 Task: Copy the link of Cabin in Rockbridge, Ohio, United States to share the place.
Action: Mouse moved to (574, 160)
Screenshot: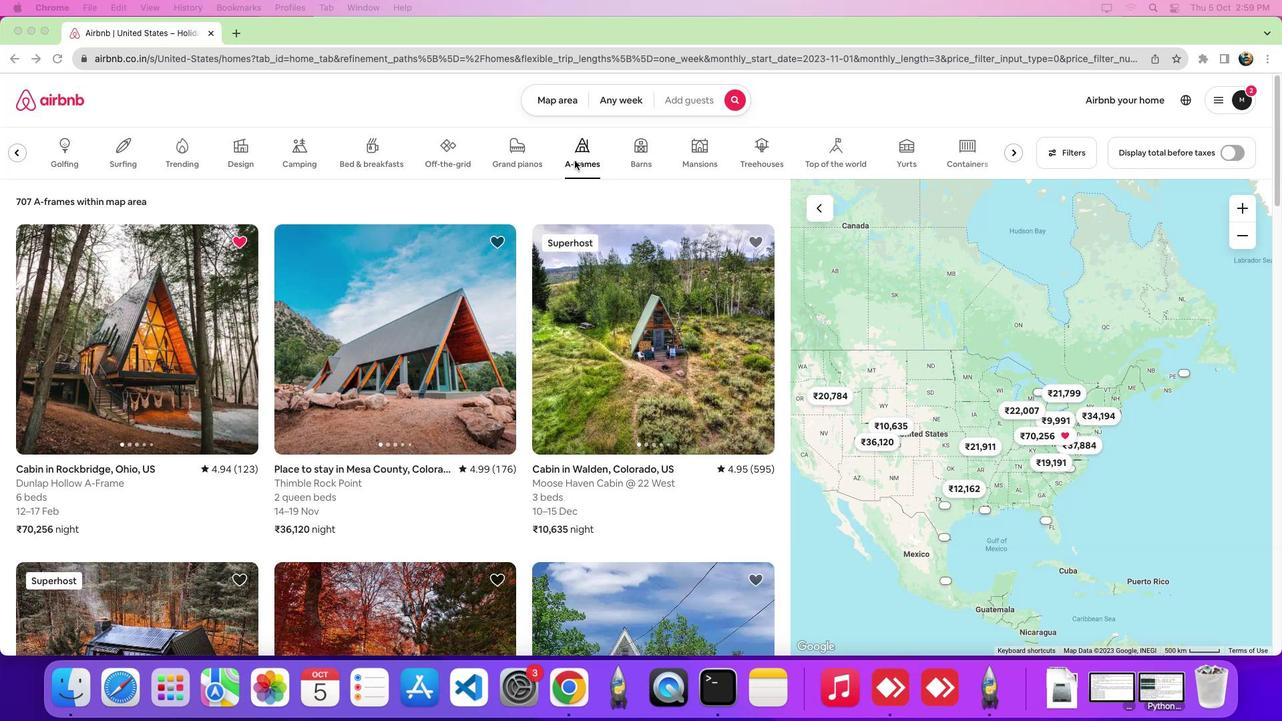
Action: Mouse pressed left at (574, 160)
Screenshot: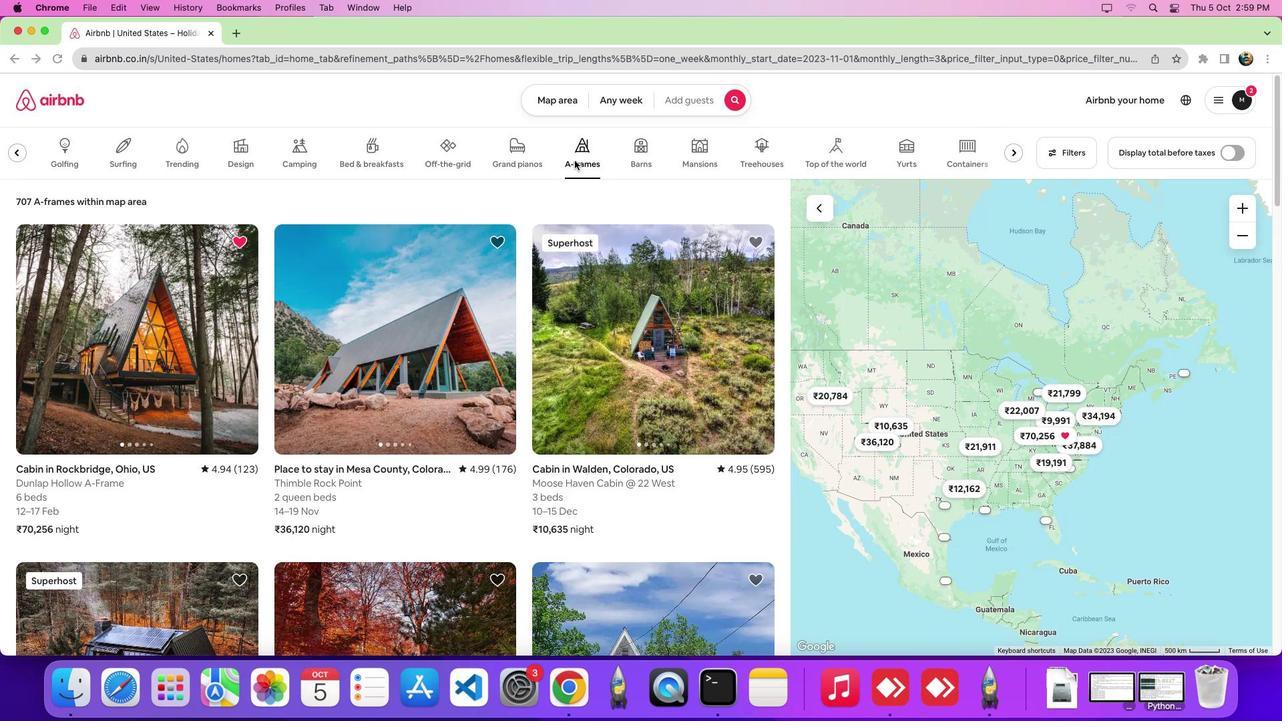 
Action: Mouse moved to (157, 333)
Screenshot: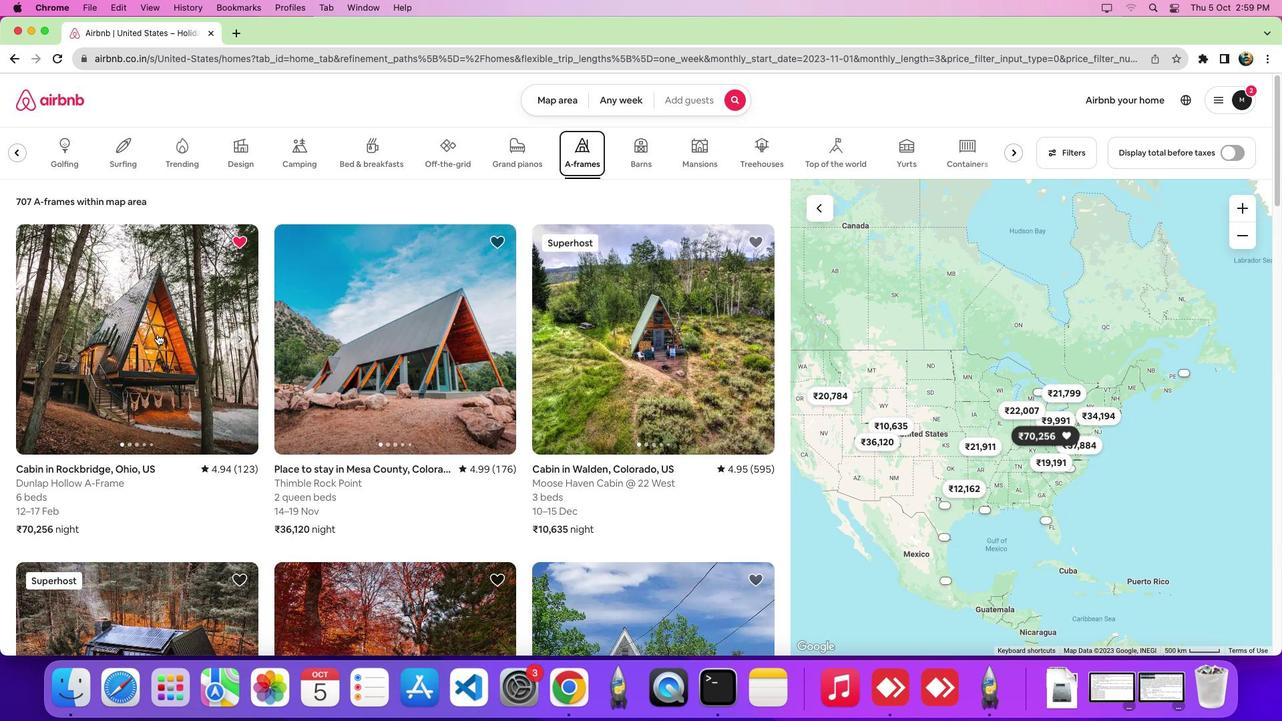 
Action: Mouse pressed left at (157, 333)
Screenshot: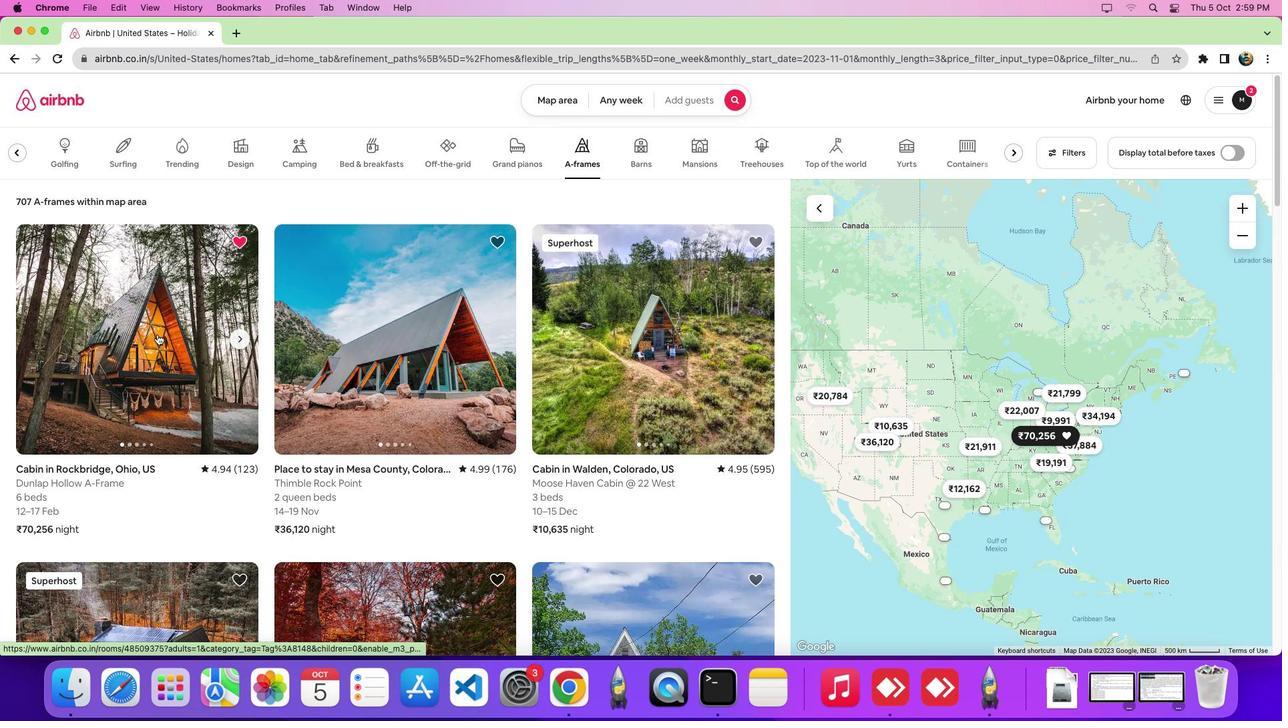 
Action: Mouse moved to (939, 151)
Screenshot: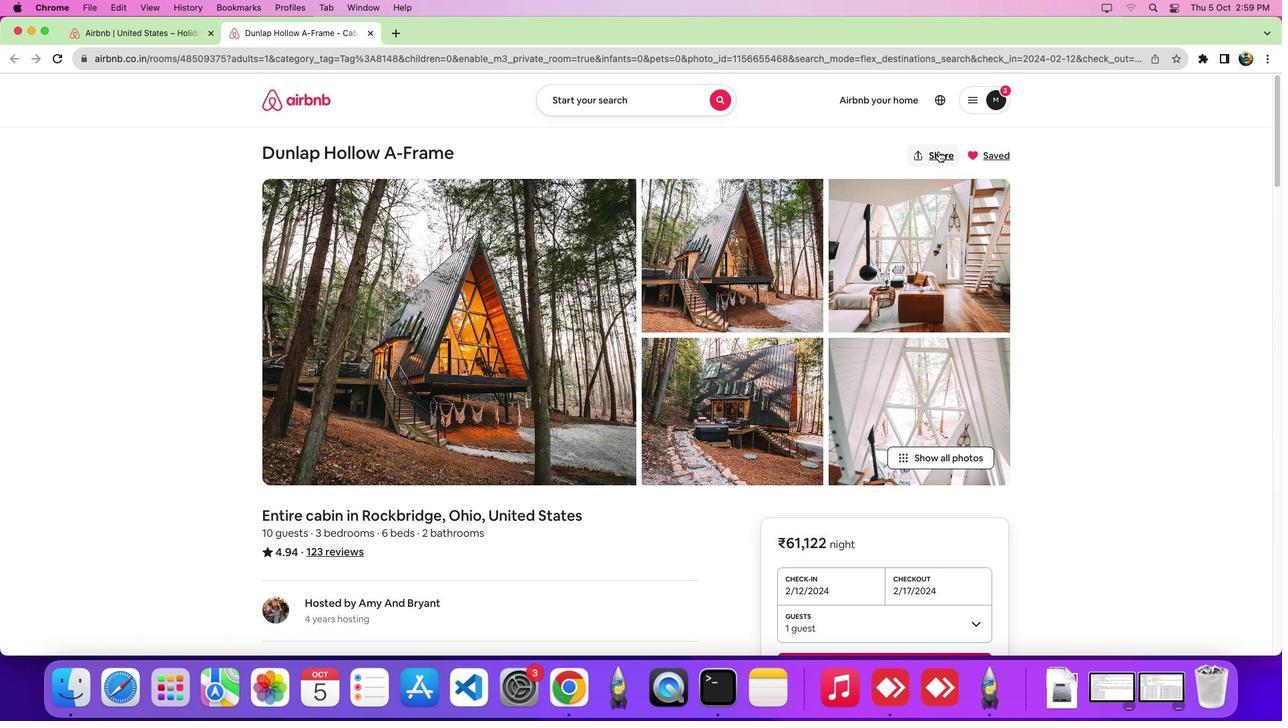 
Action: Mouse pressed left at (939, 151)
Screenshot: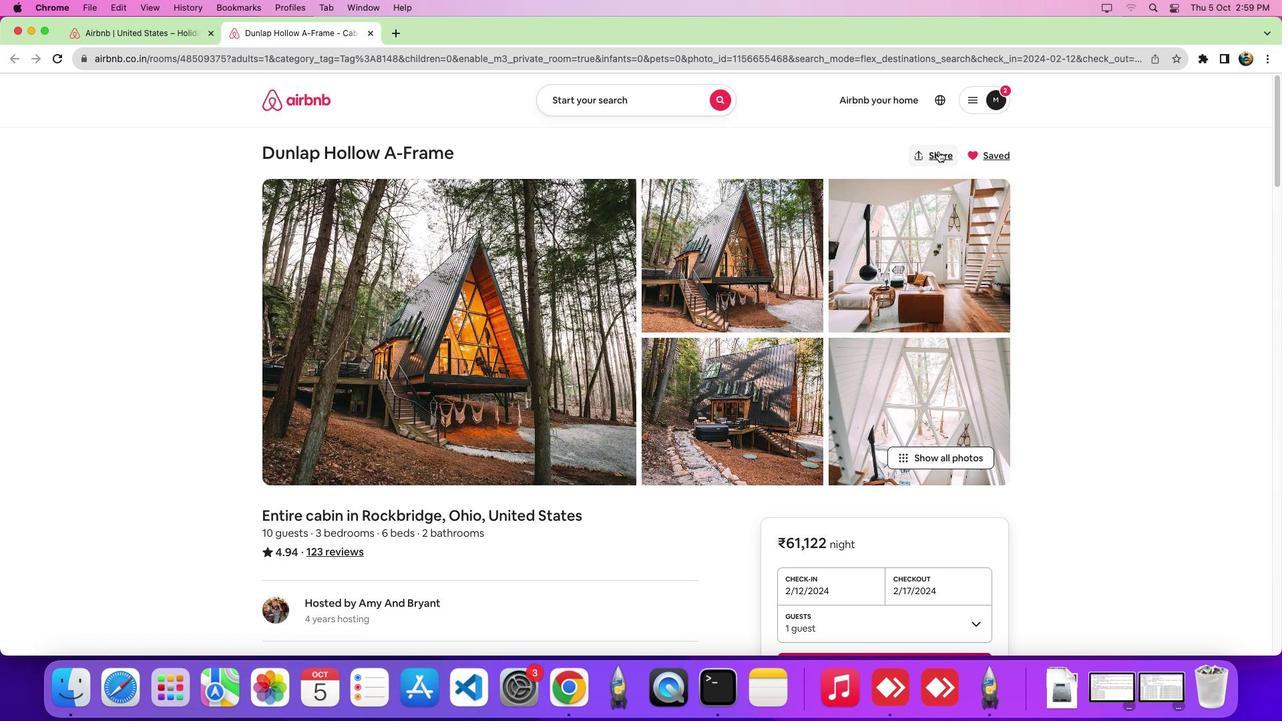 
Action: Mouse moved to (549, 331)
Screenshot: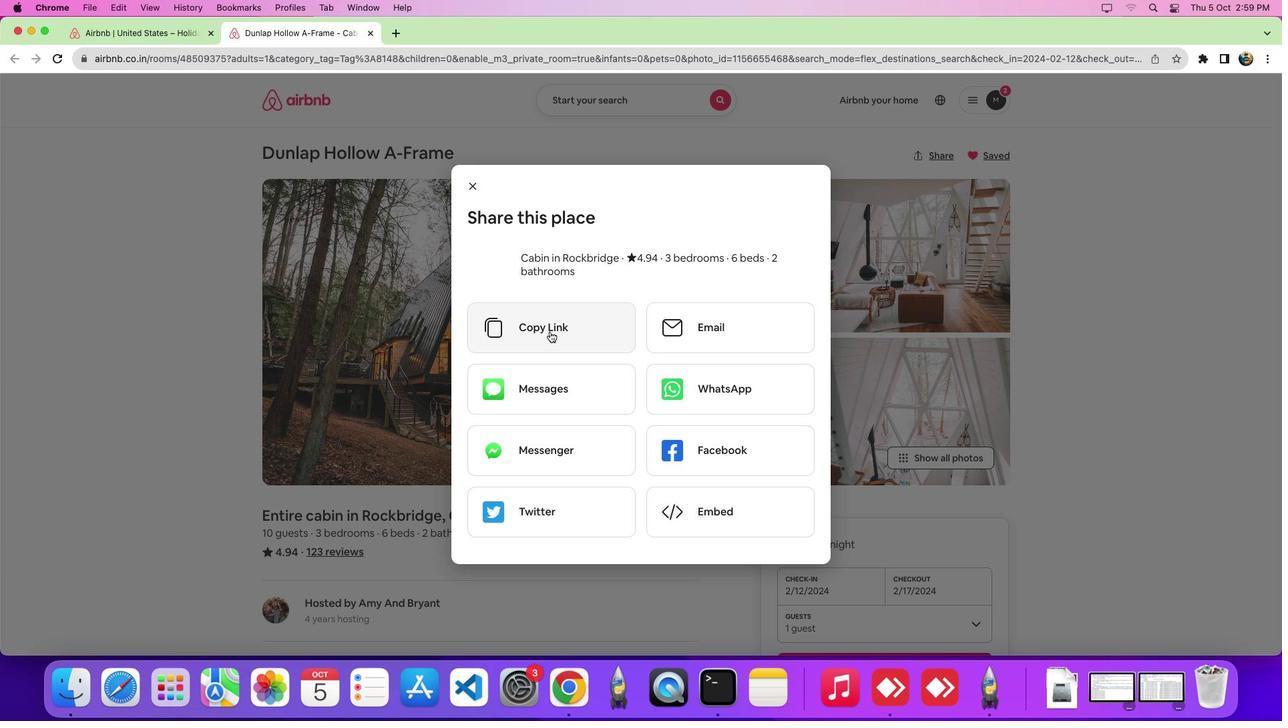 
Action: Mouse pressed left at (549, 331)
Screenshot: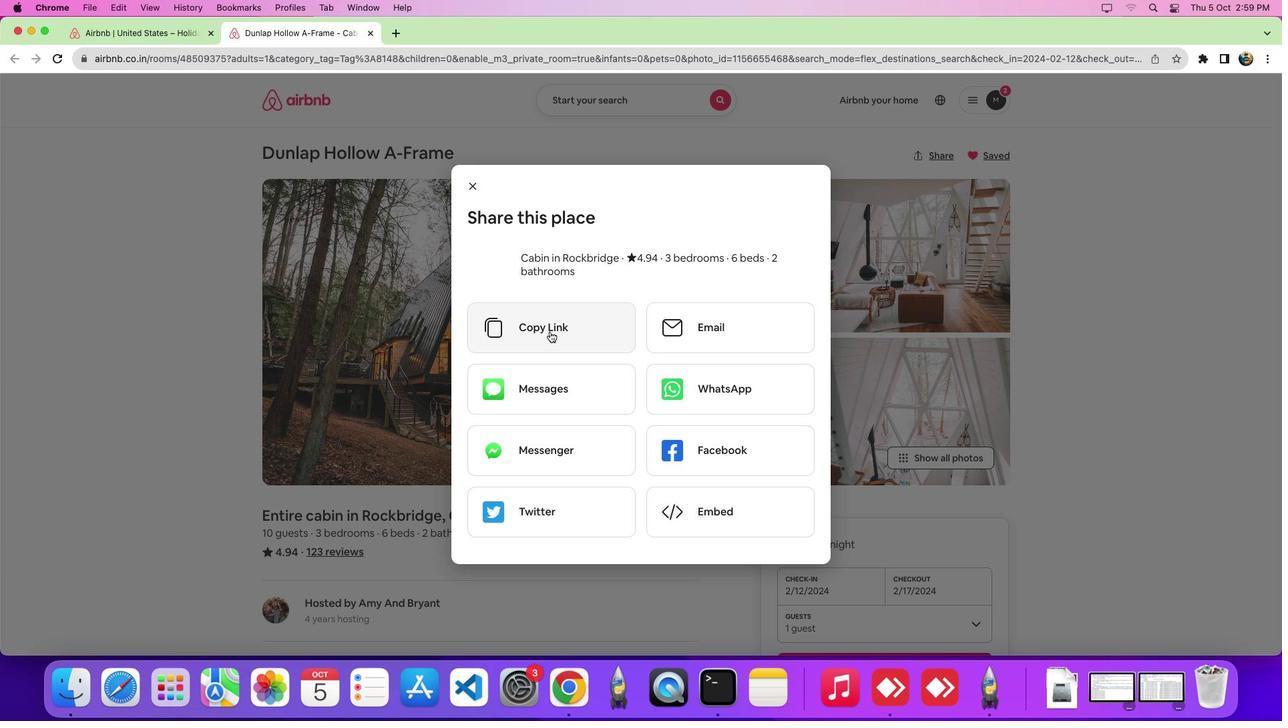 
Action: Mouse moved to (551, 335)
Screenshot: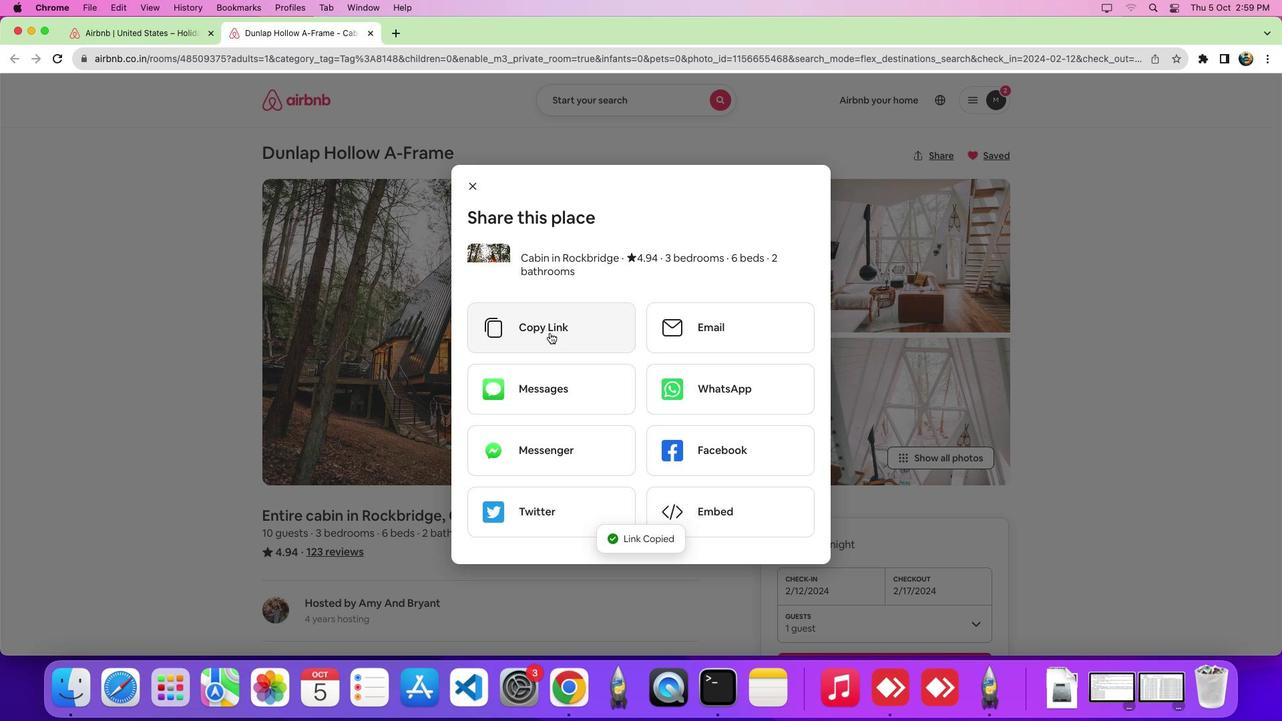 
